 Task: Create Card Supplier Management Review in Board IT Security Best Practices to Workspace Cloud Storage Services. Create Card Antique Market Review in Board Employee Motivation and Engagement Programs to Workspace Cloud Storage Services. Create Card Inventory Management Review in Board Market Segmentation and Targeting Market Size Estimation and Analysis to Workspace Cloud Storage Services
Action: Mouse moved to (68, 312)
Screenshot: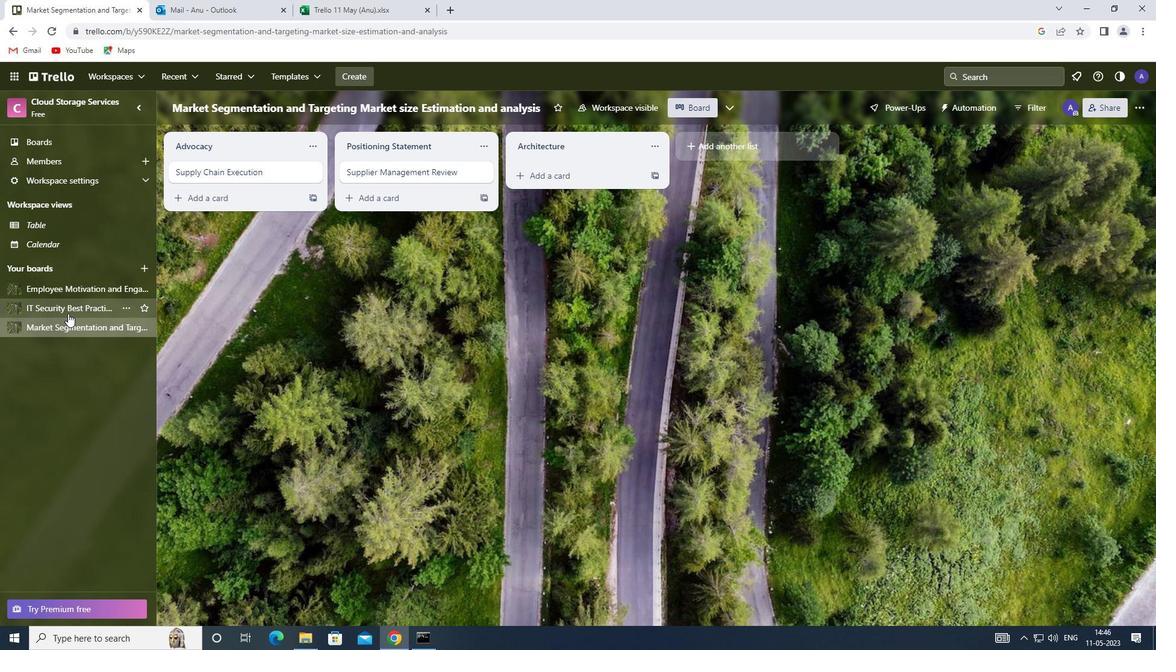 
Action: Mouse pressed left at (68, 312)
Screenshot: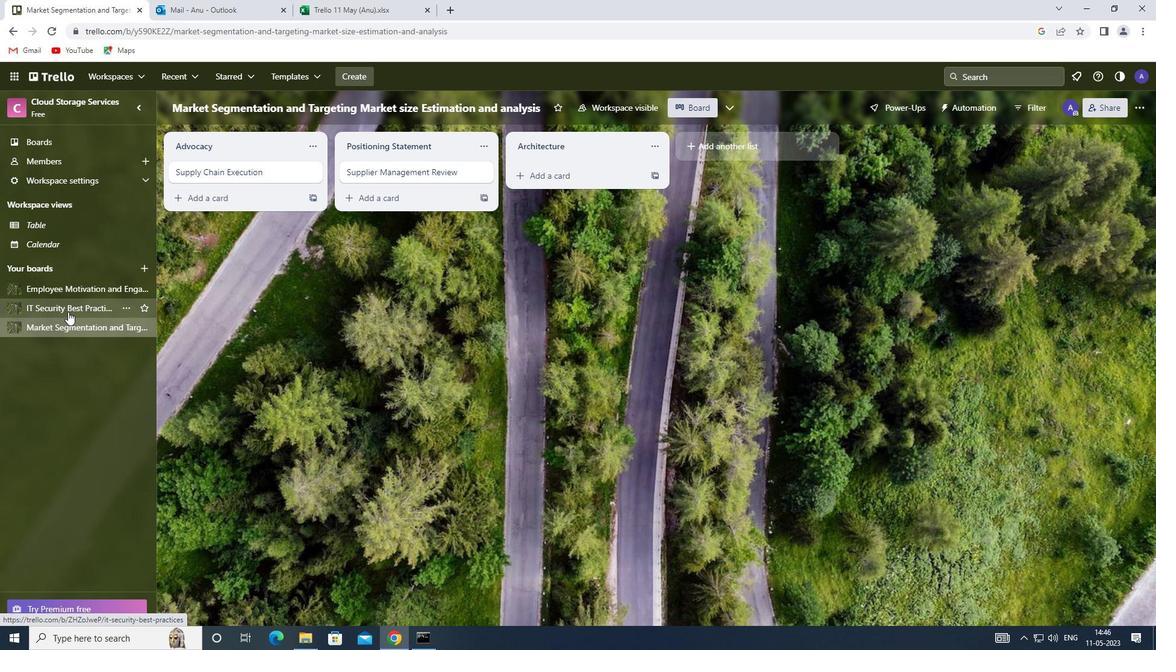 
Action: Mouse moved to (548, 172)
Screenshot: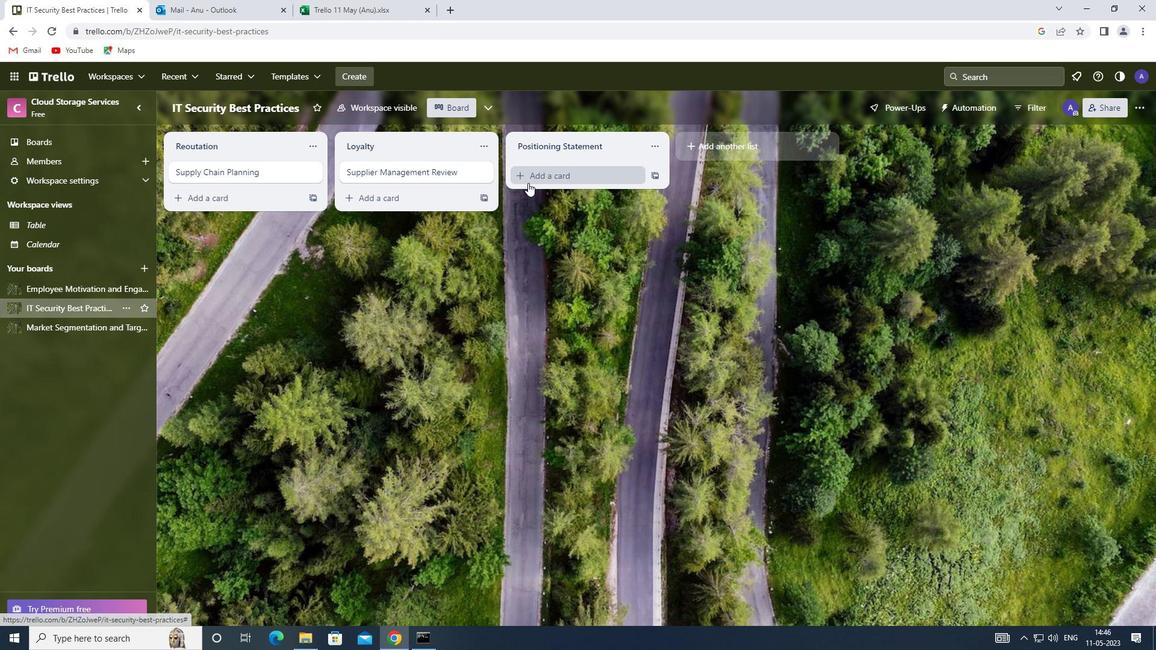 
Action: Mouse pressed left at (548, 172)
Screenshot: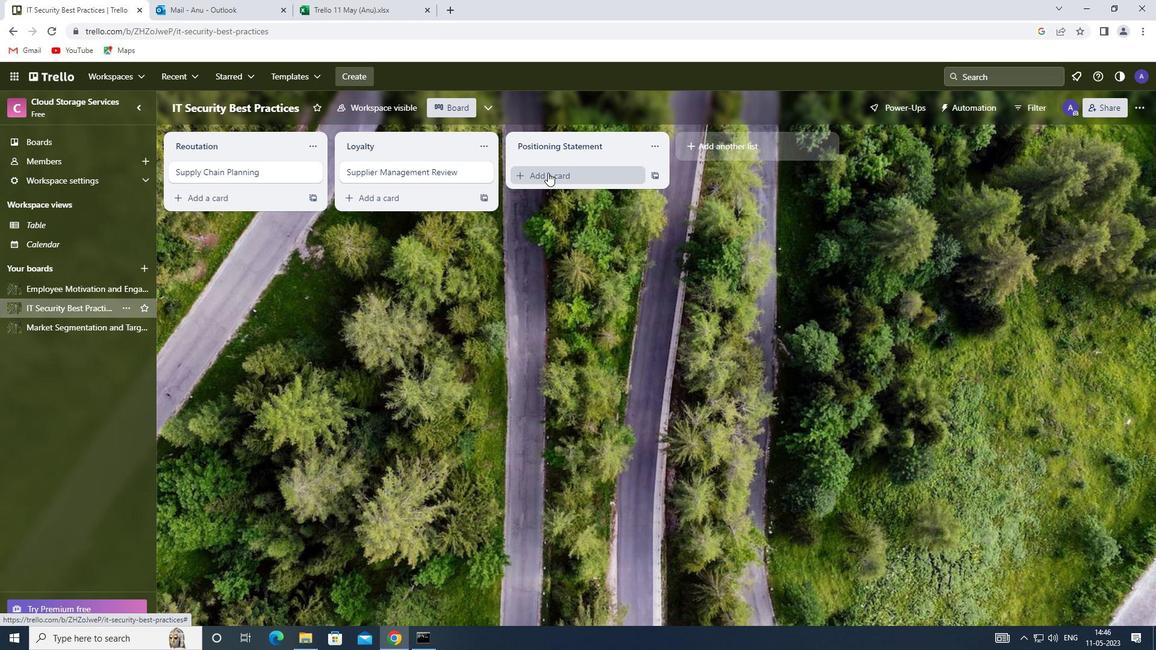 
Action: Mouse moved to (528, 173)
Screenshot: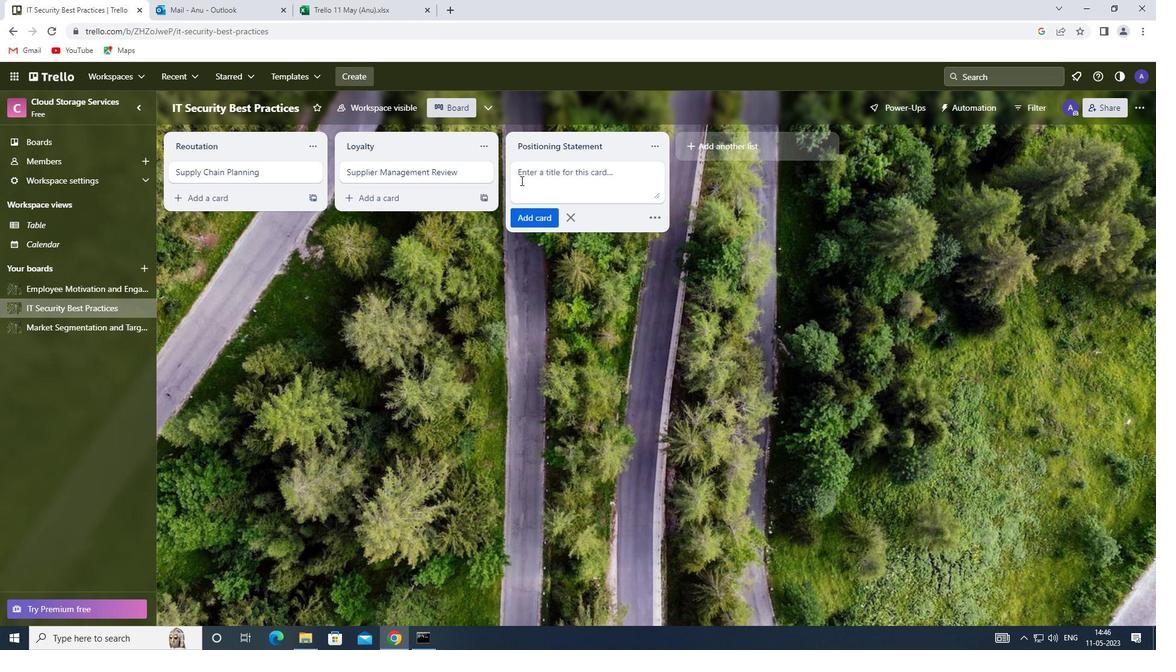 
Action: Mouse pressed left at (528, 173)
Screenshot: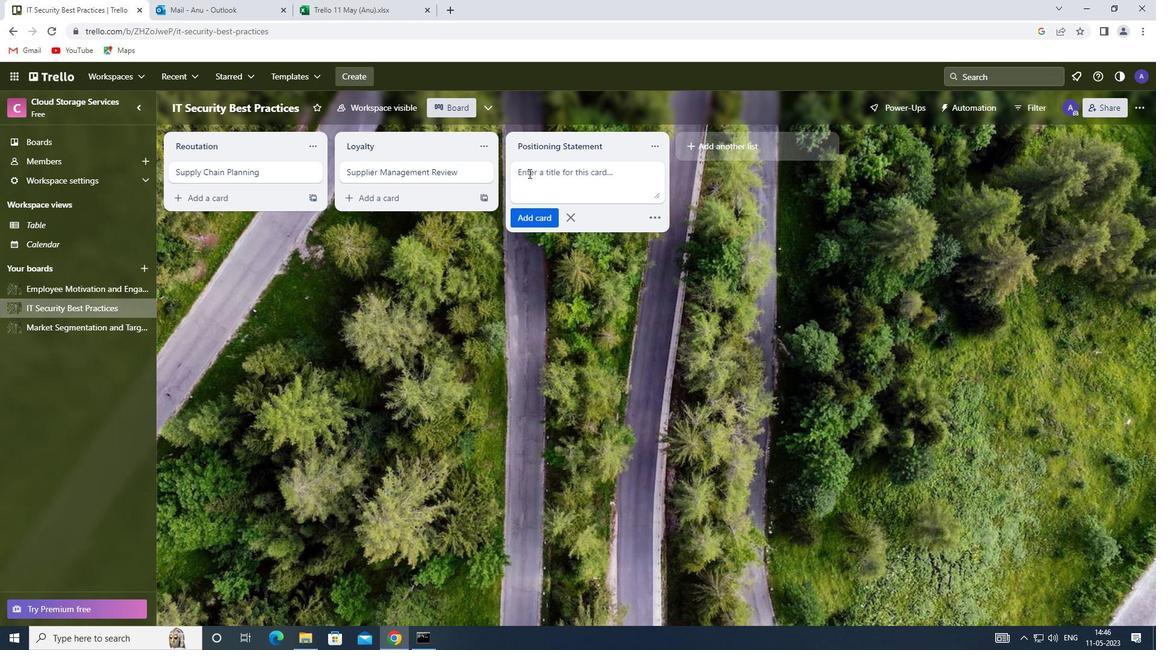
Action: Key pressed <Key.shift>SUPPLIER<Key.space><Key.shift>MANAGEMENT<Key.space><Key.shift>REVIEW<Key.enter>
Screenshot: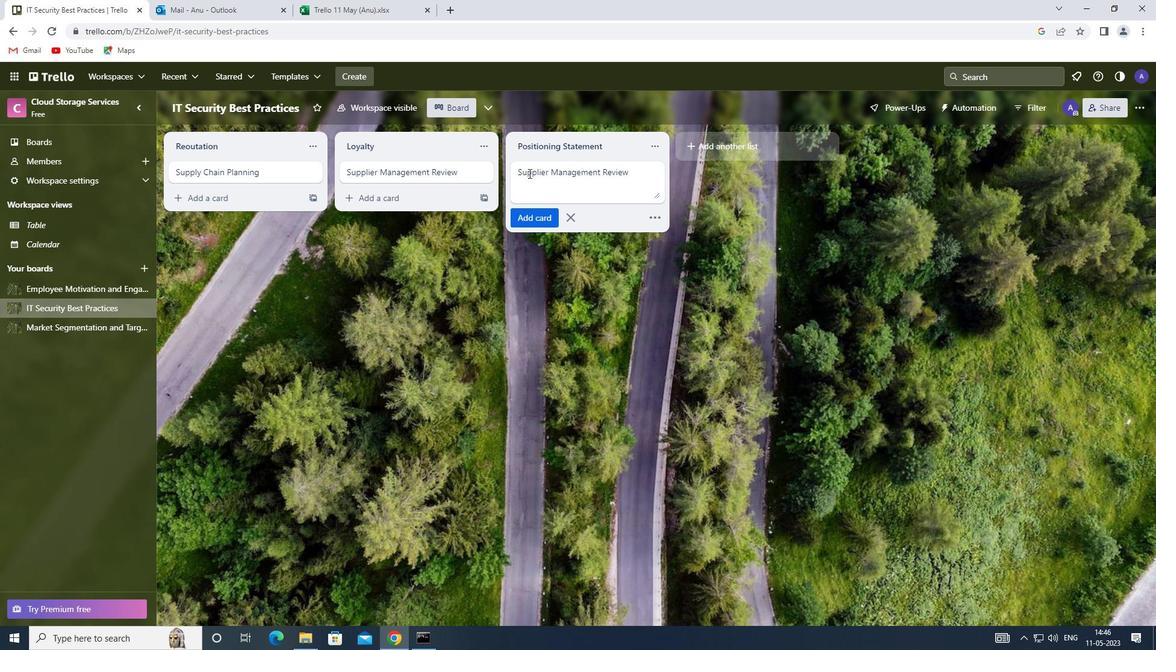 
Action: Mouse moved to (59, 284)
Screenshot: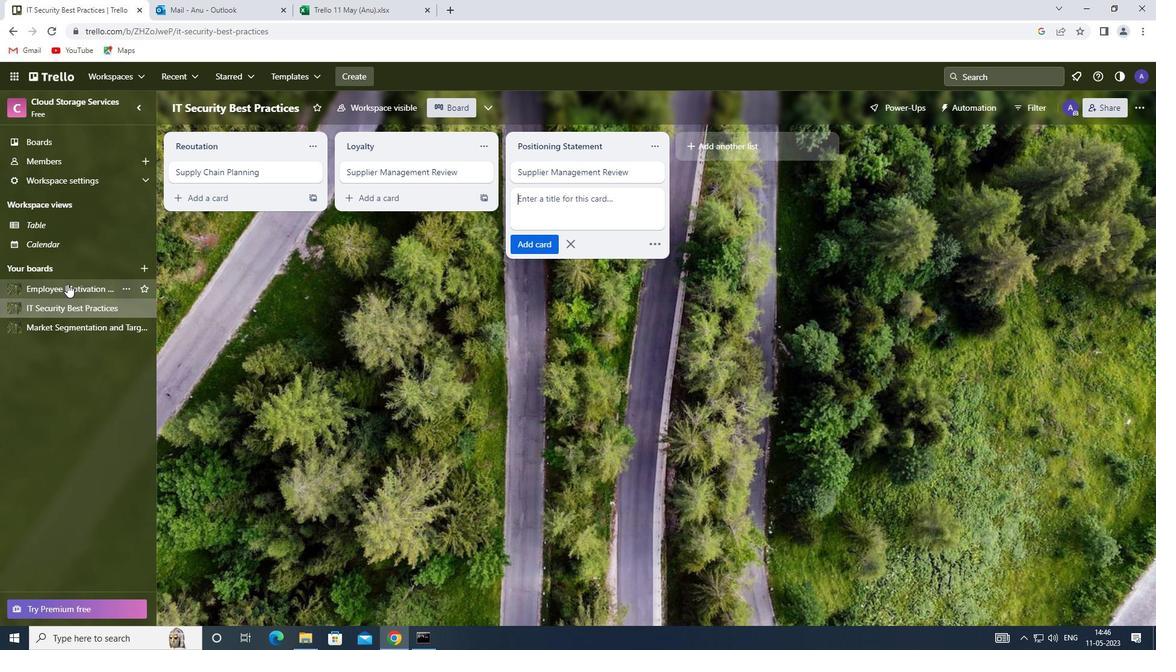 
Action: Mouse pressed left at (59, 284)
Screenshot: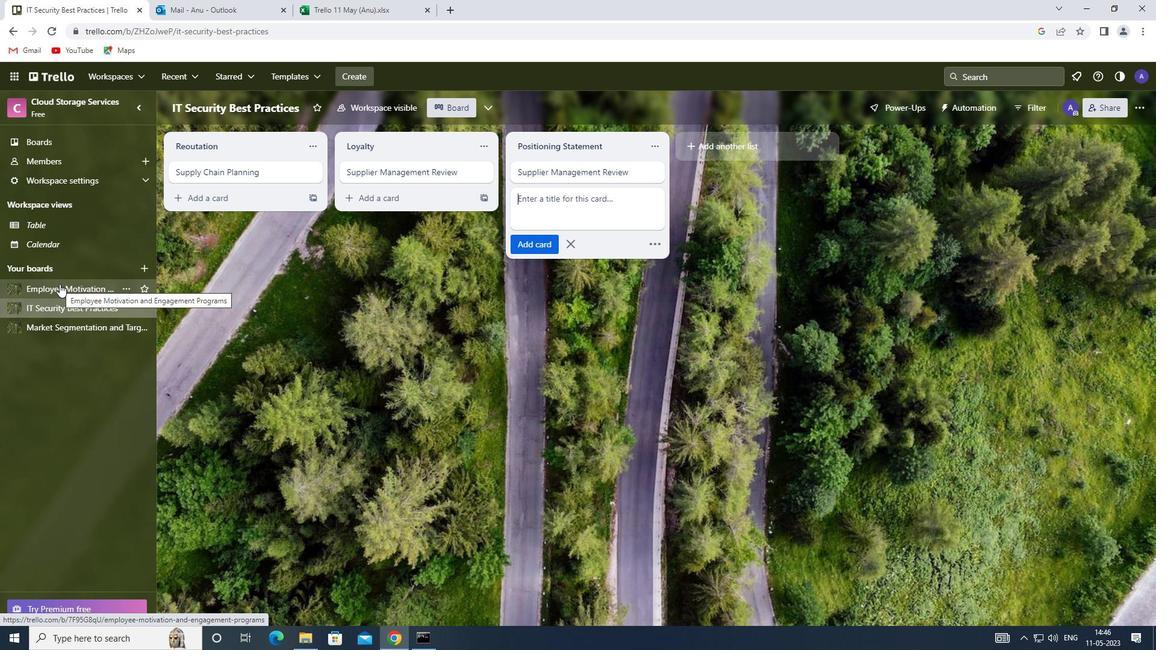 
Action: Mouse moved to (556, 169)
Screenshot: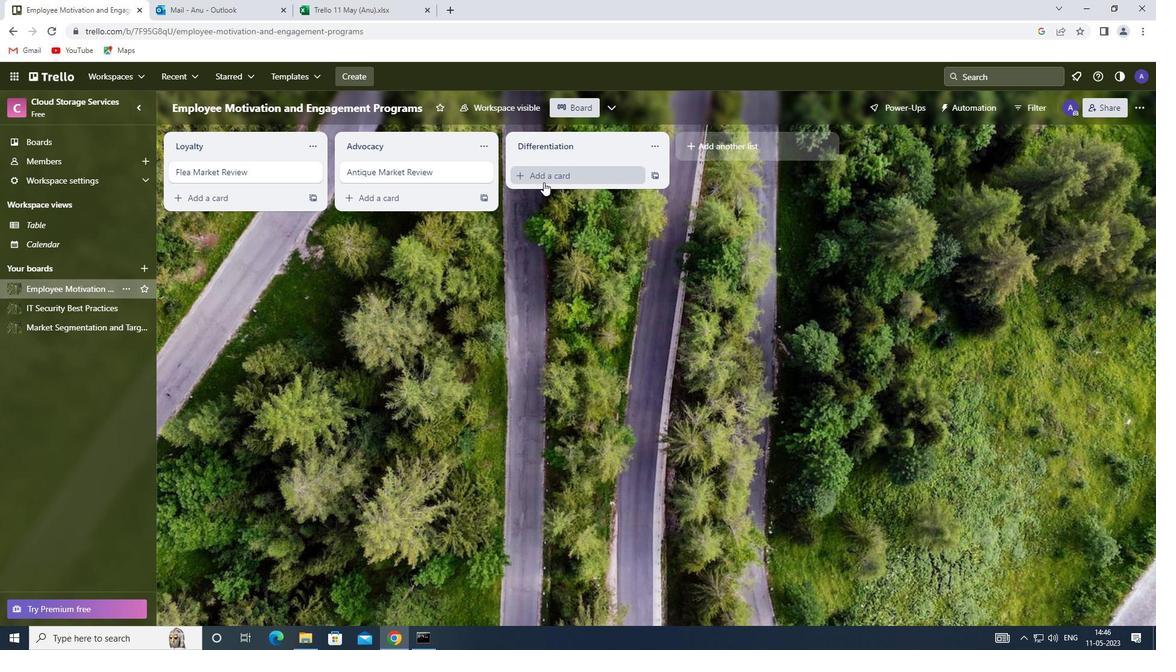 
Action: Mouse pressed left at (556, 169)
Screenshot: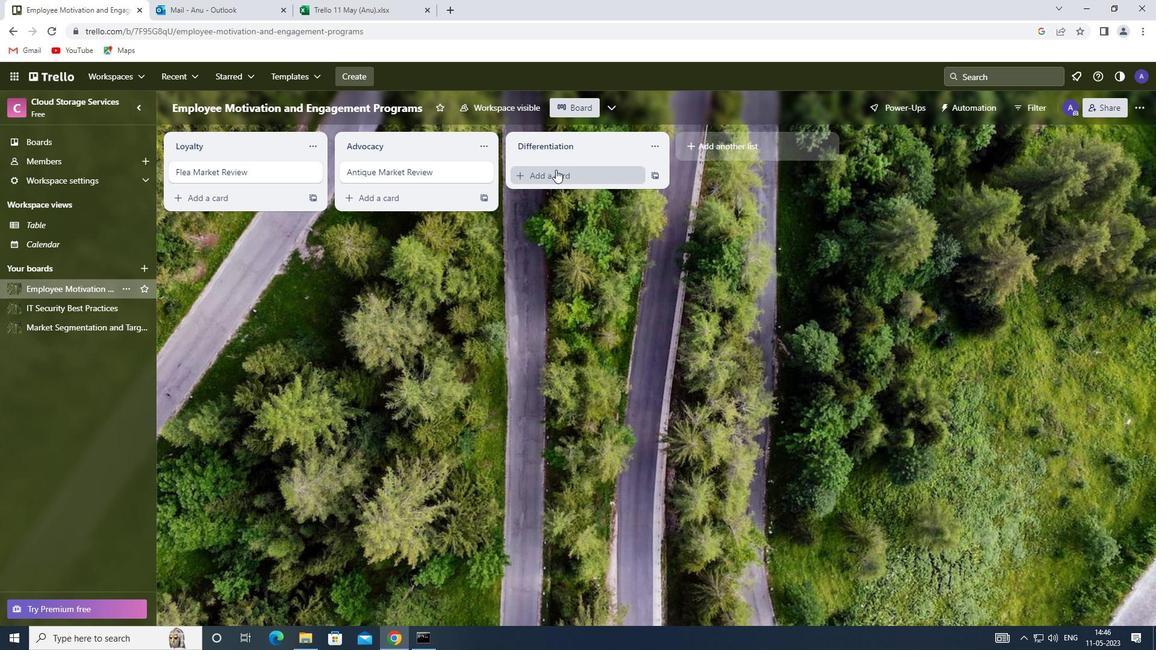 
Action: Mouse moved to (587, 169)
Screenshot: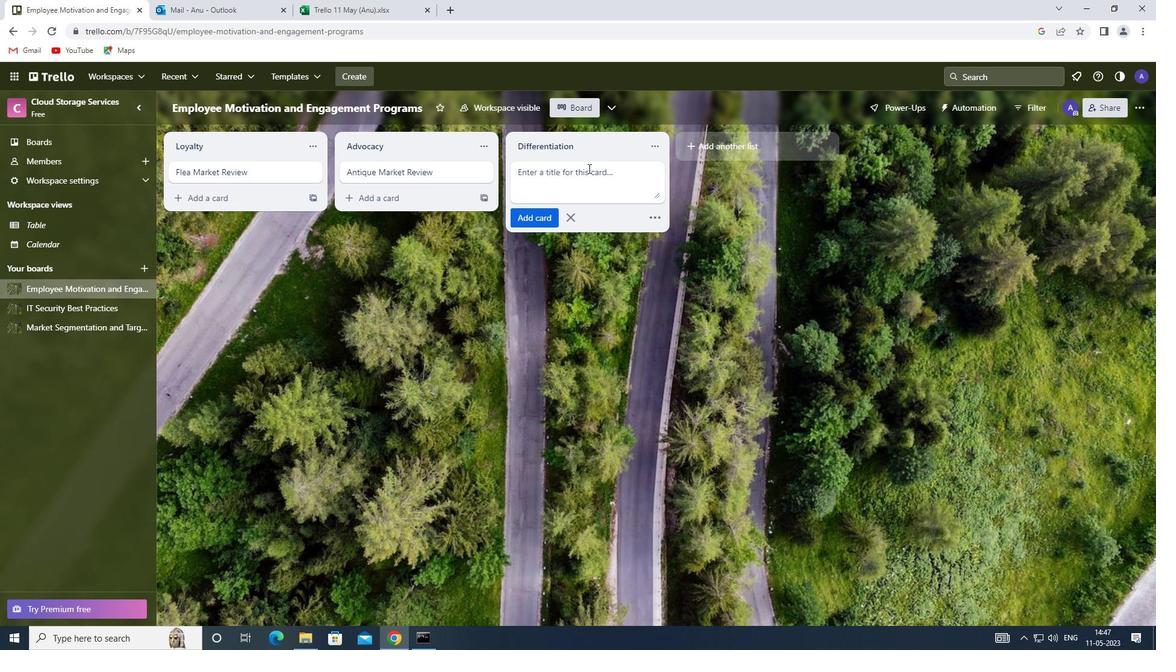 
Action: Key pressed <Key.shift><Key.shift><Key.shift><Key.shift><Key.shift><Key.shift><Key.shift><Key.shift><Key.shift><Key.shift><Key.shift><Key.shift><Key.shift><Key.shift><Key.shift><Key.shift><Key.shift>ANTIQUE<Key.space><Key.shift>MARKET<Key.space><Key.shift><Key.shift>REVIEW<Key.enter>
Screenshot: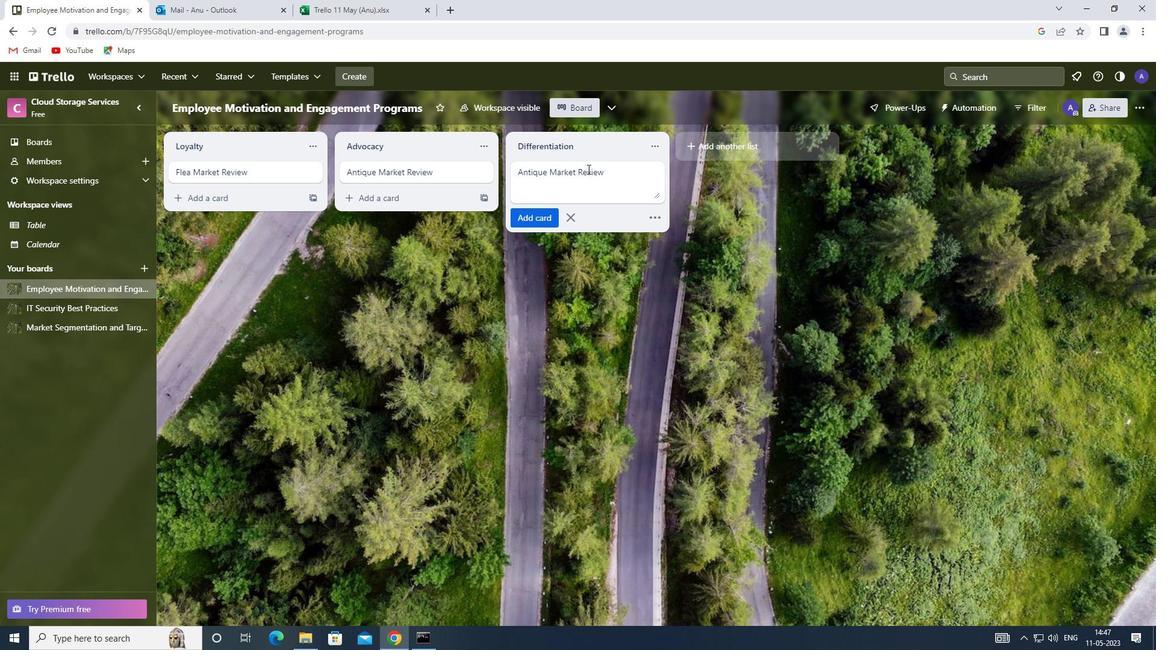 
Action: Mouse moved to (53, 325)
Screenshot: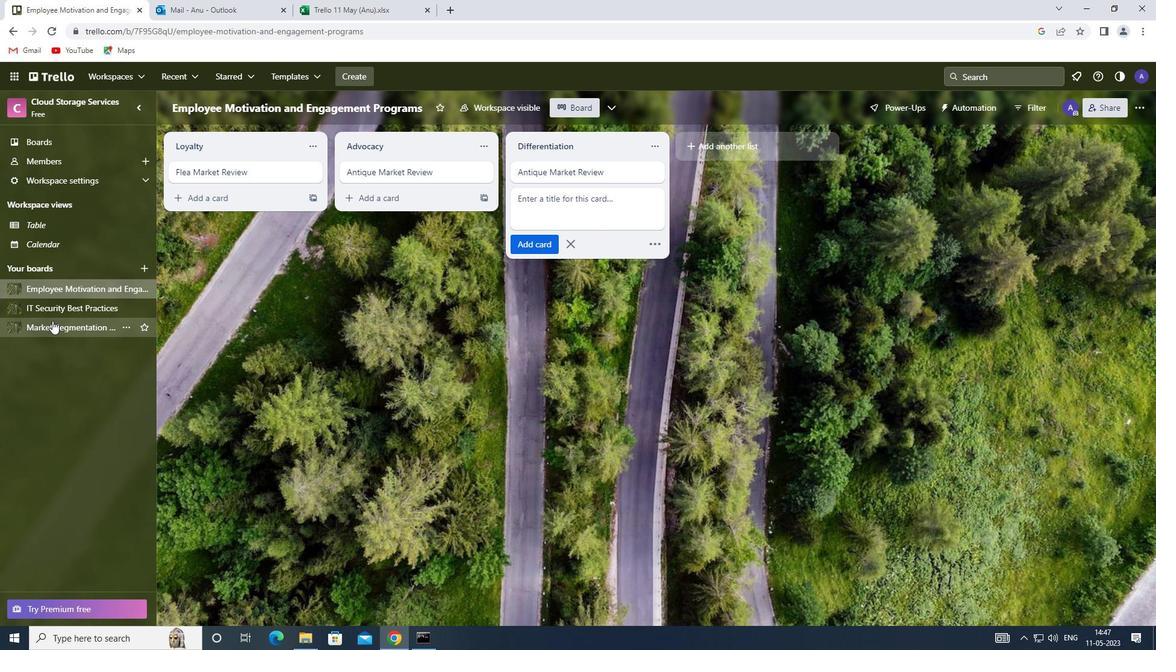 
Action: Mouse pressed left at (53, 325)
Screenshot: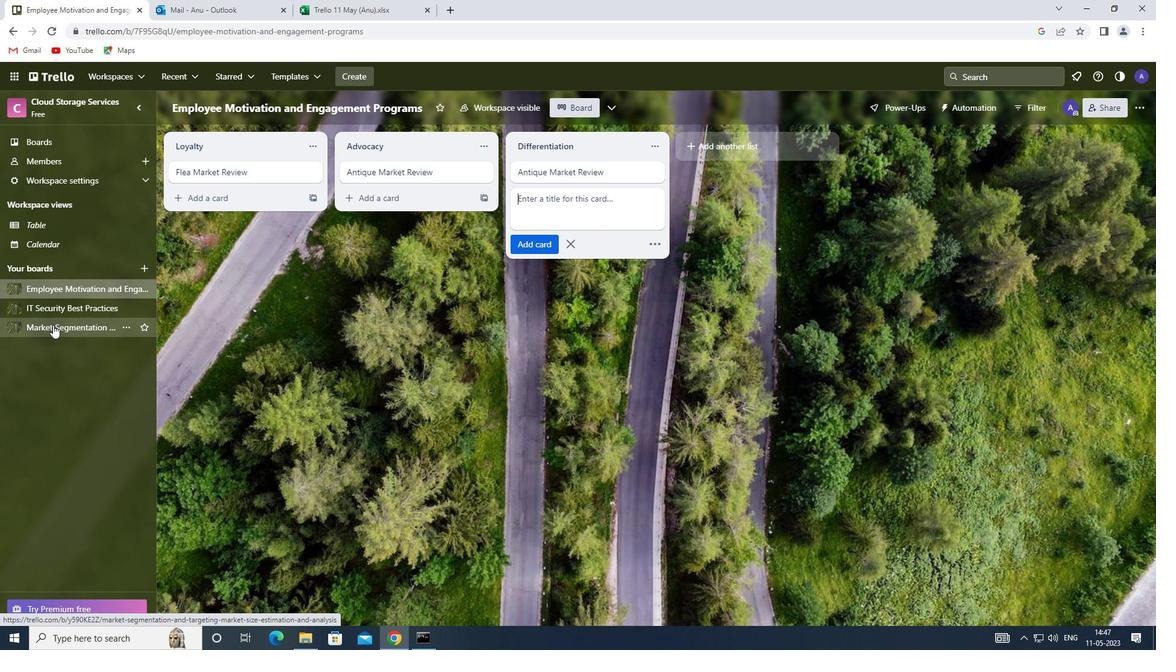 
Action: Mouse moved to (560, 174)
Screenshot: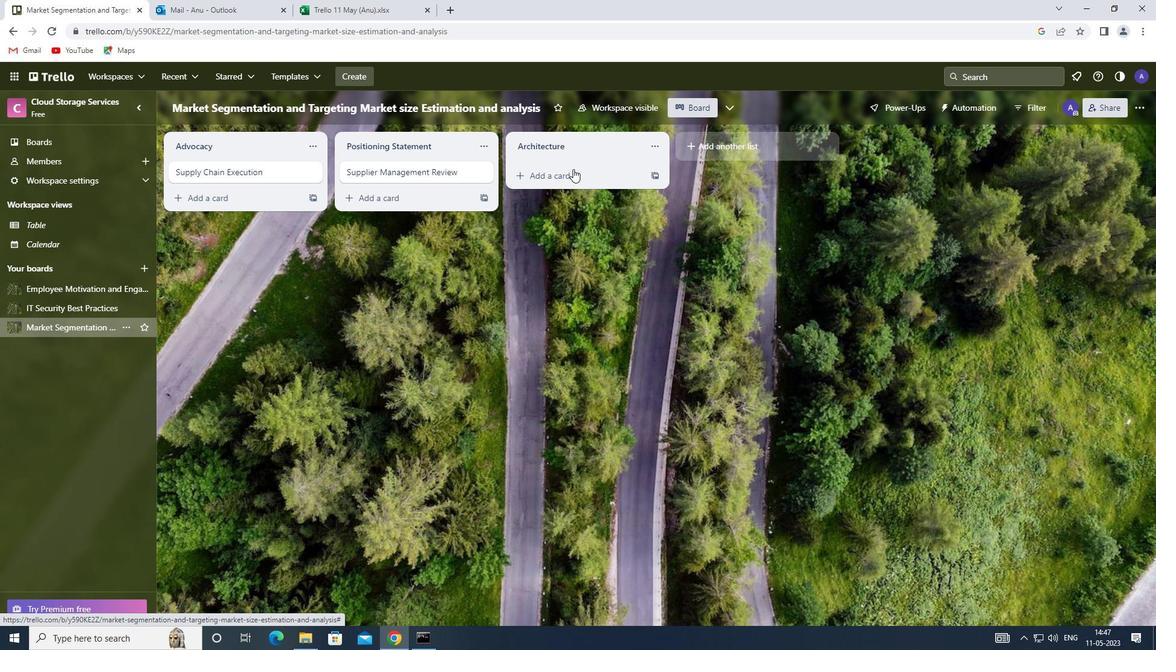 
Action: Mouse pressed left at (560, 174)
Screenshot: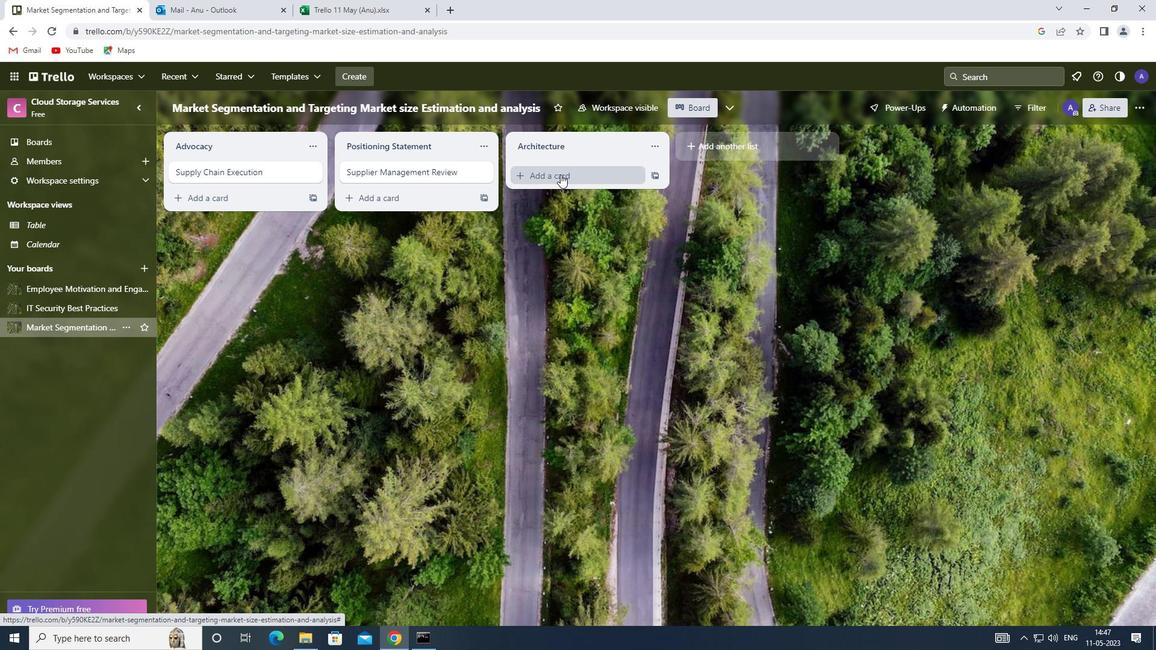 
Action: Mouse moved to (541, 181)
Screenshot: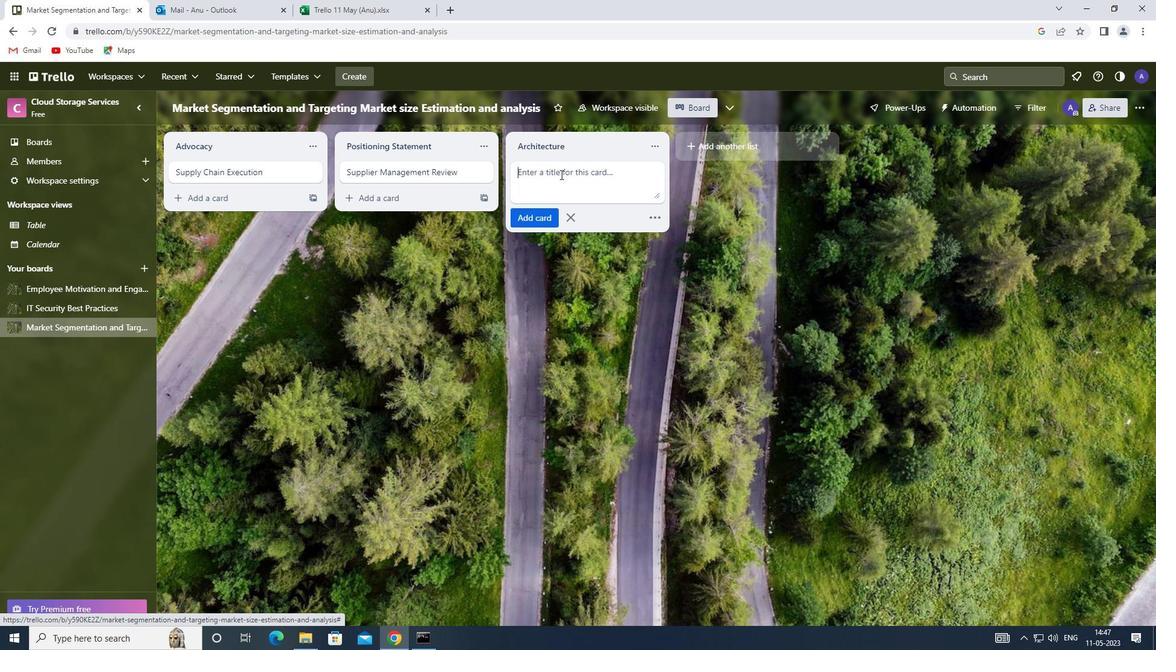 
Action: Key pressed <Key.shift><Key.shift>INVENTORY<Key.space><Key.shift>MANAGEMENT<Key.space><Key.shift><Key.shift><Key.shift><Key.shift>REV
Screenshot: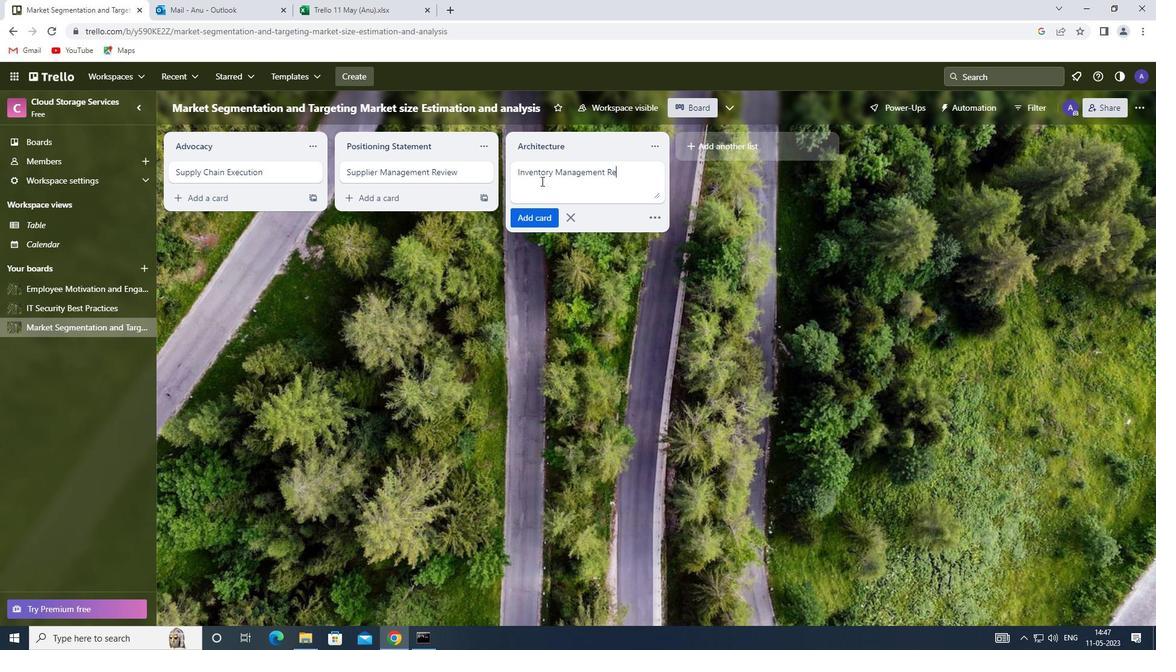 
Action: Mouse moved to (540, 181)
Screenshot: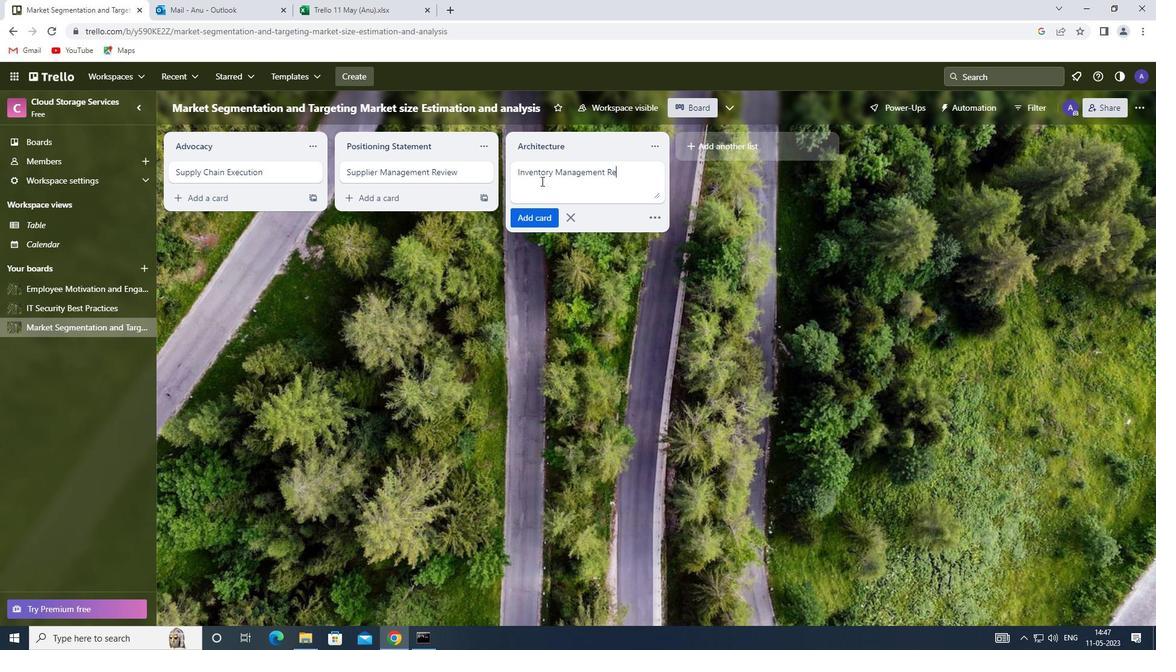 
Action: Key pressed IEW<Key.enter>
Screenshot: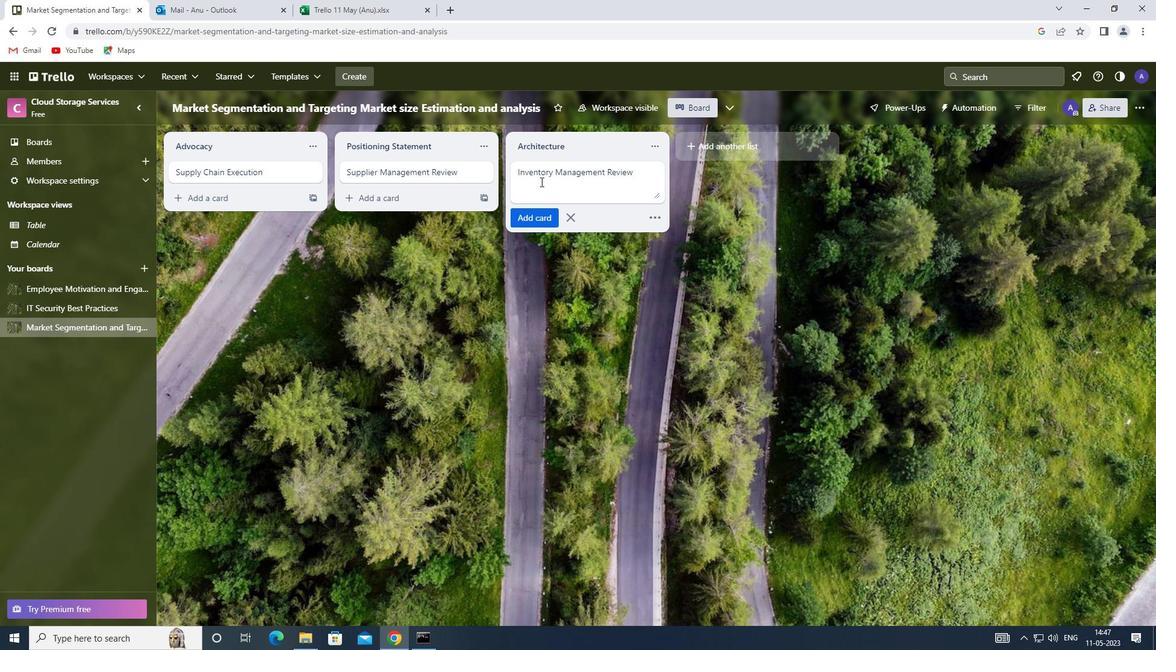 
